 Task: Select the collapse option in the format brace style.
Action: Mouse moved to (79, 454)
Screenshot: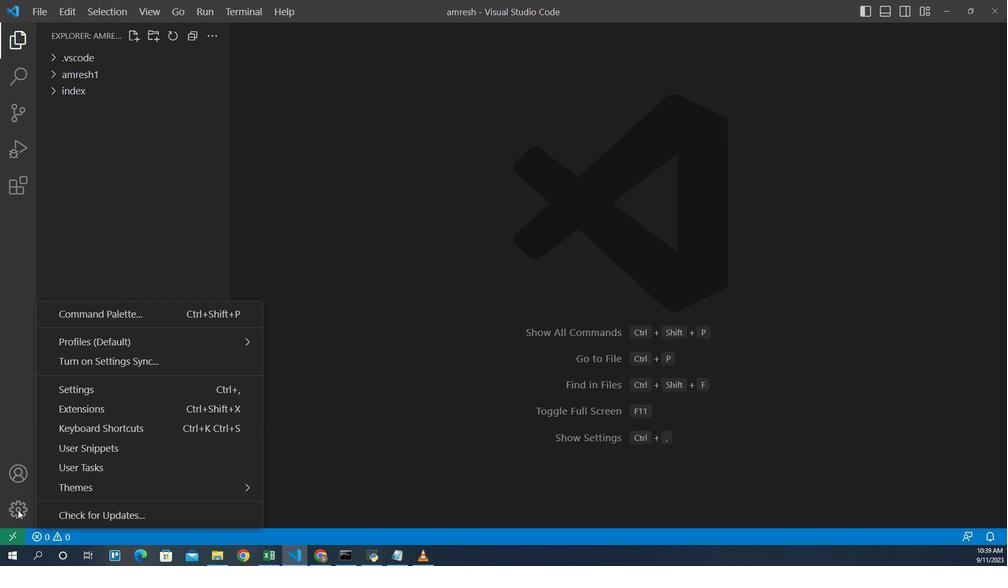 
Action: Mouse pressed left at (79, 454)
Screenshot: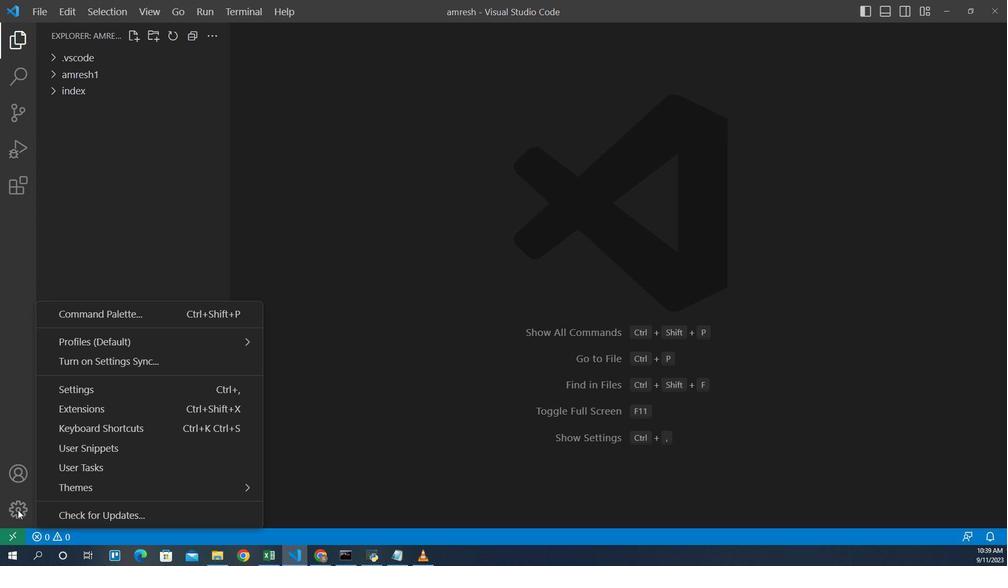 
Action: Mouse moved to (135, 369)
Screenshot: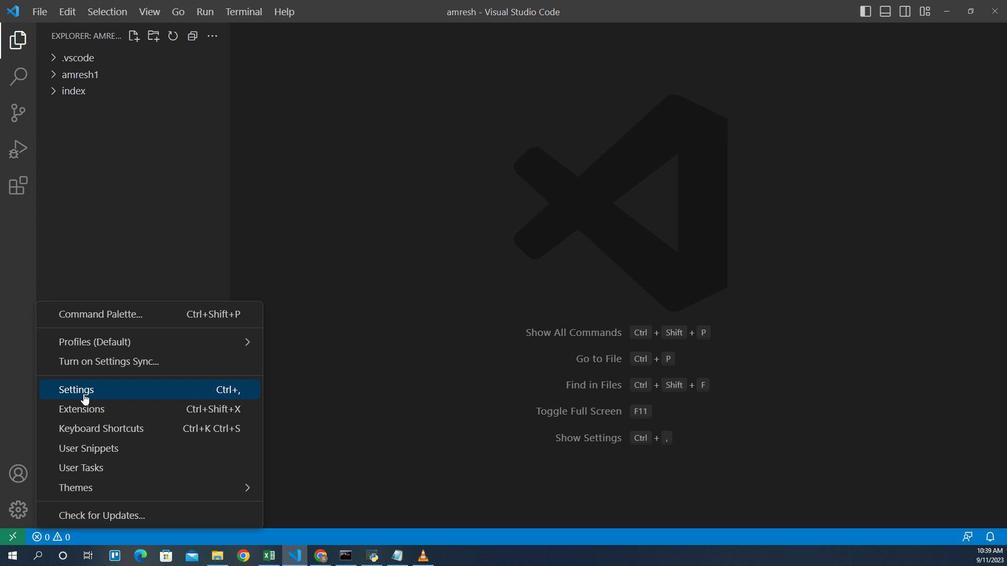 
Action: Mouse pressed left at (135, 369)
Screenshot: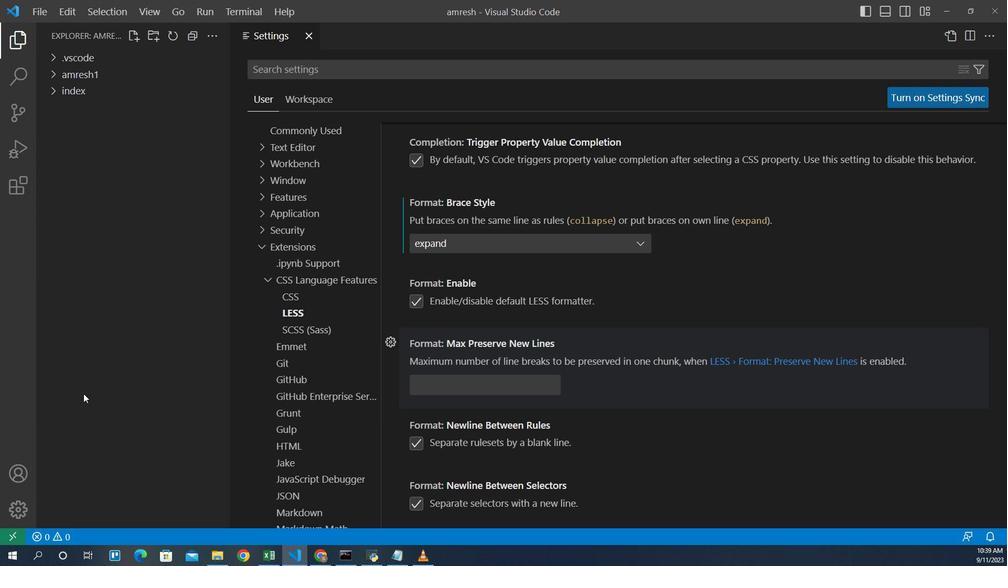 
Action: Mouse moved to (445, 259)
Screenshot: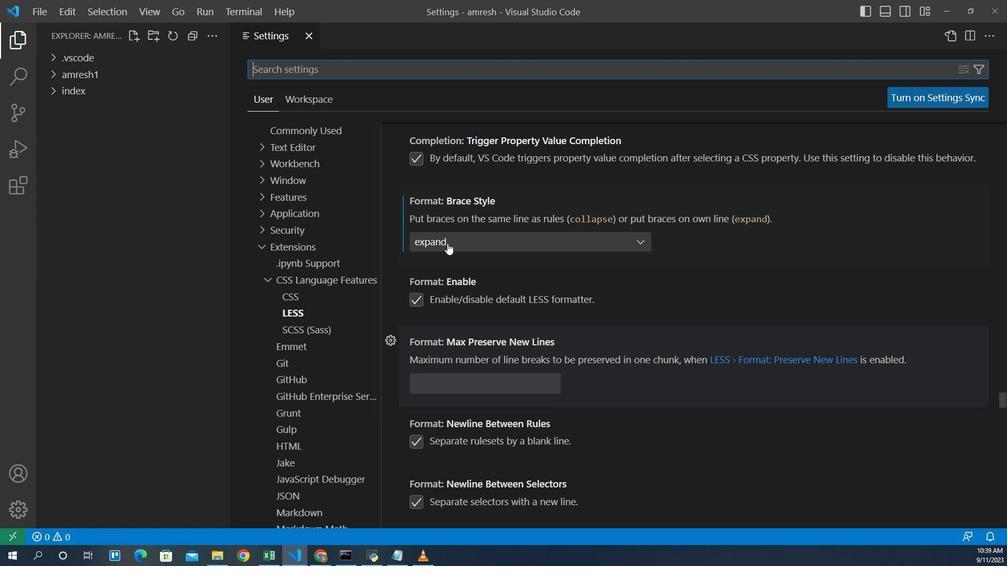 
Action: Mouse pressed left at (445, 259)
Screenshot: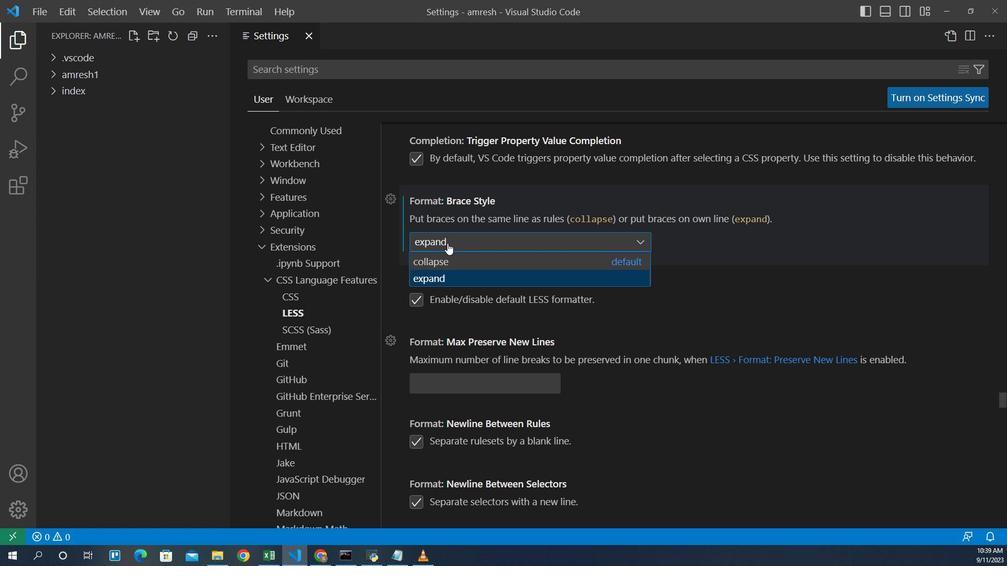 
Action: Mouse moved to (443, 274)
Screenshot: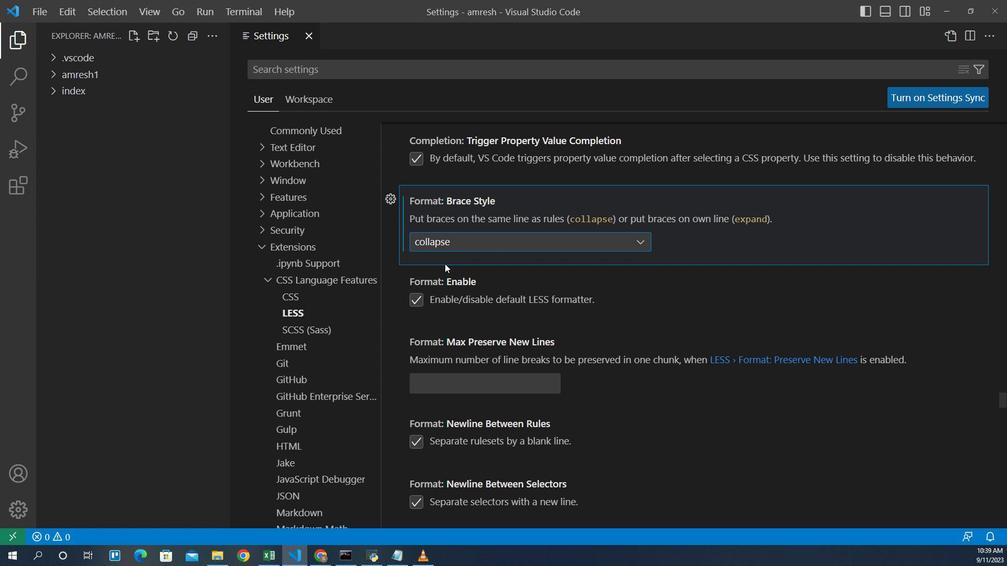 
Action: Mouse pressed left at (443, 274)
Screenshot: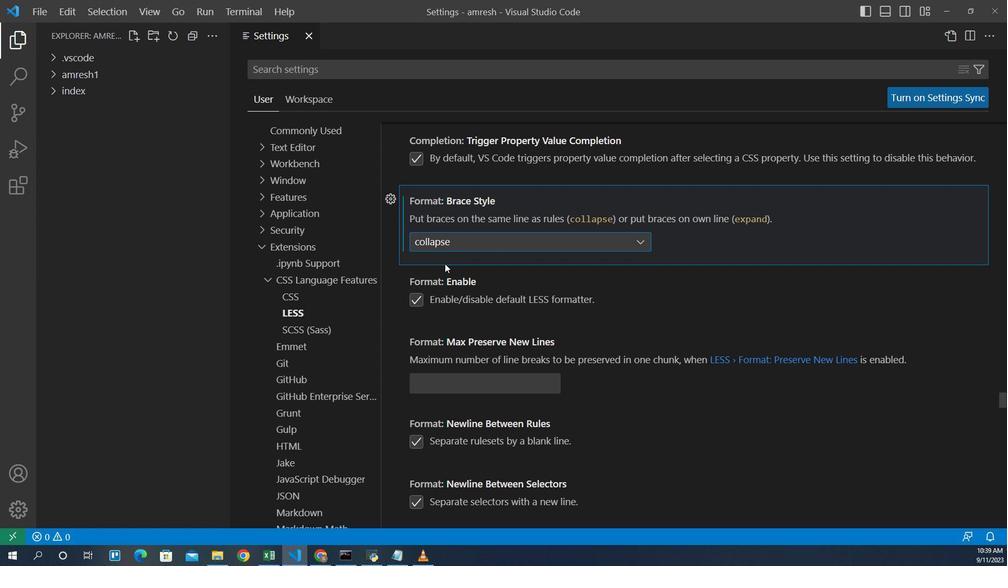 
Action: Mouse moved to (444, 270)
Screenshot: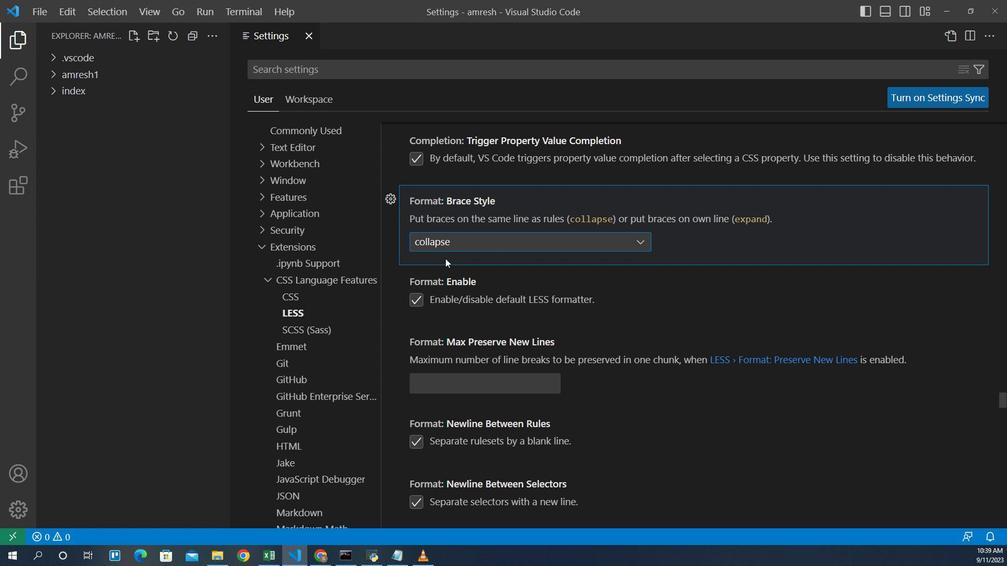
